 Task: Add a field from the Popular template Priority with name XpressTech.
Action: Mouse moved to (1294, 136)
Screenshot: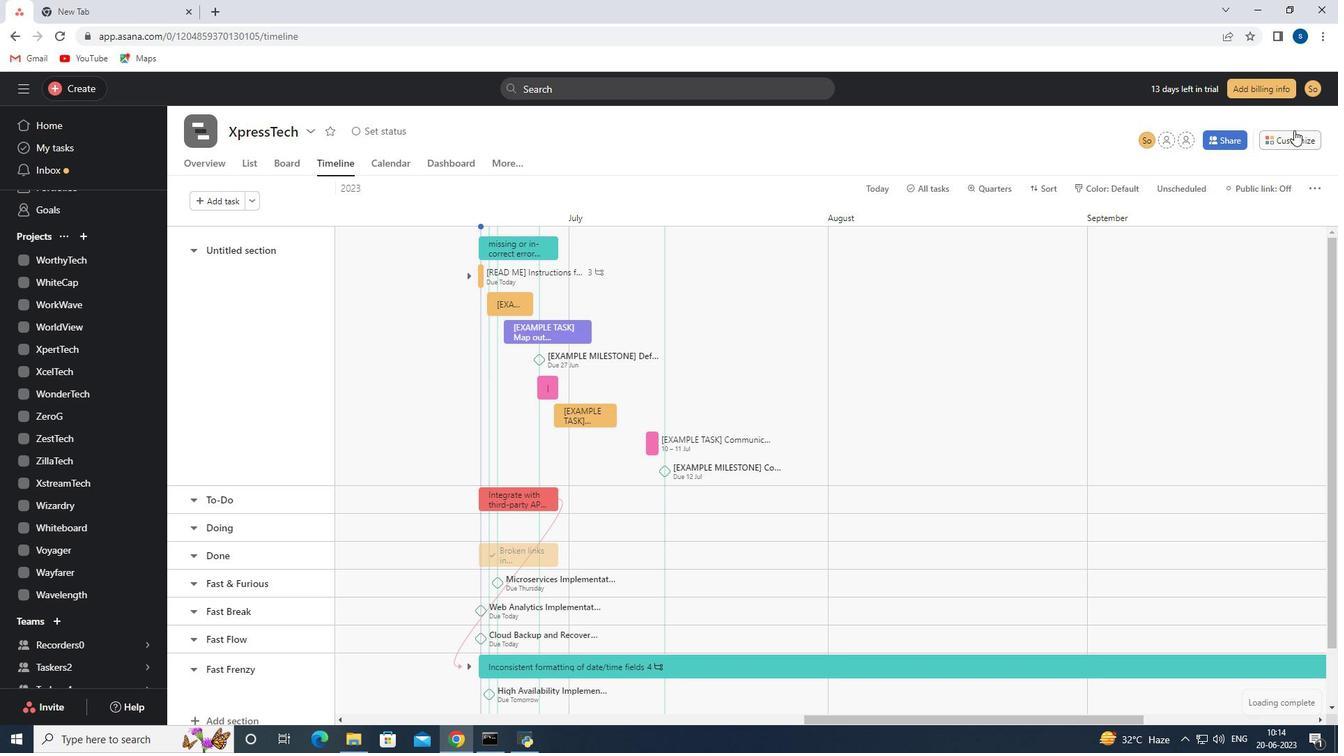 
Action: Mouse pressed left at (1294, 136)
Screenshot: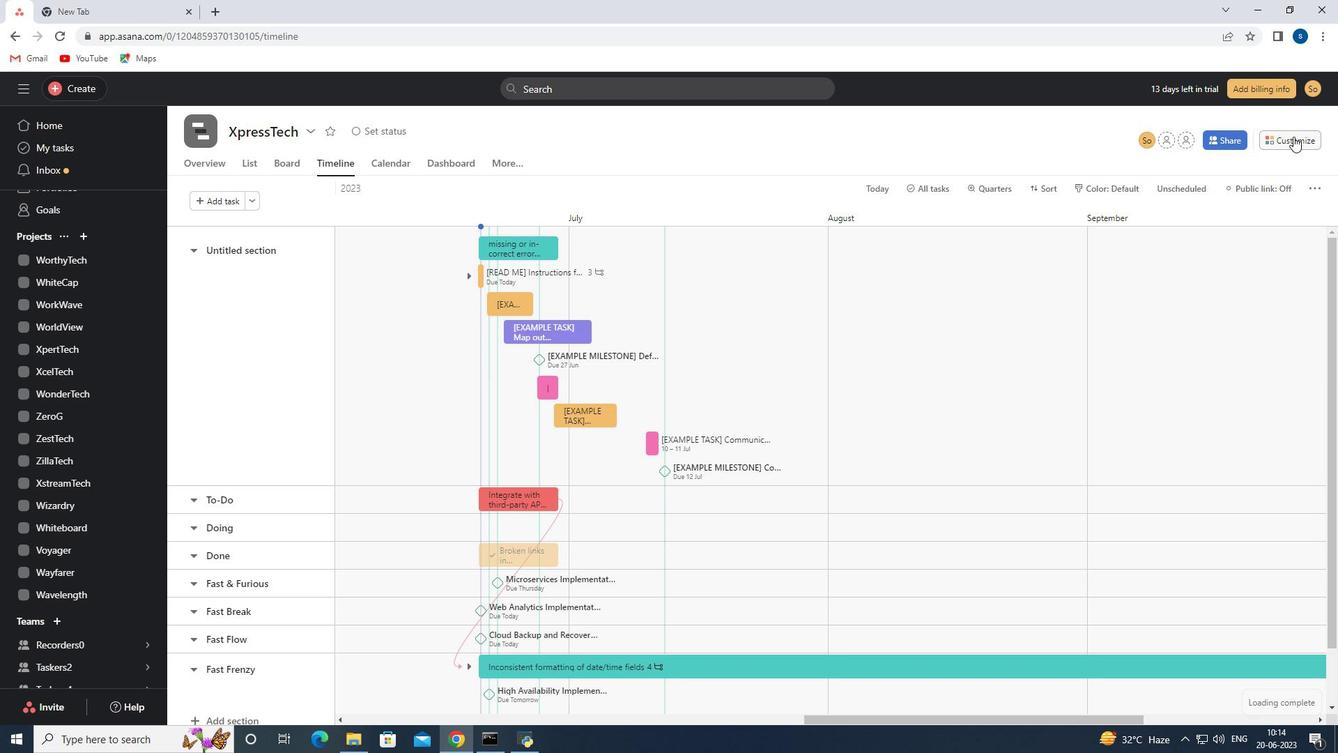 
Action: Mouse moved to (1127, 303)
Screenshot: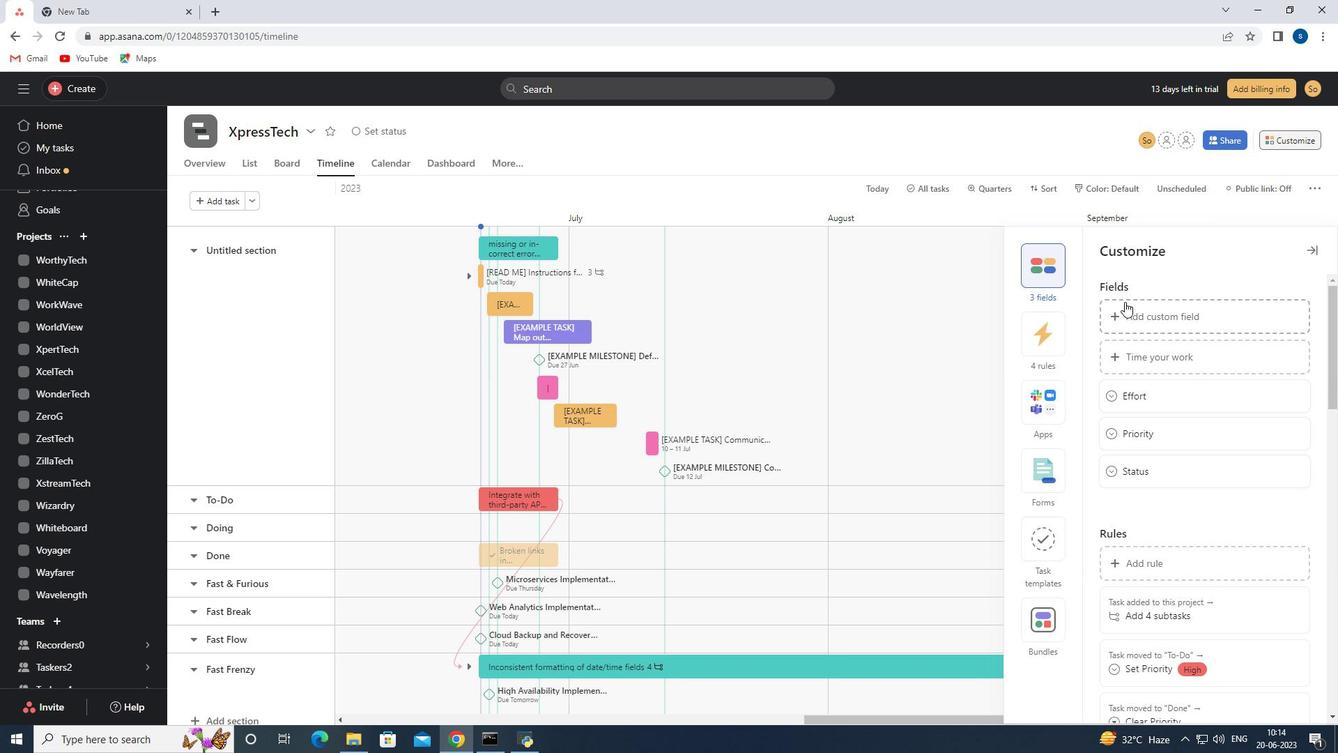 
Action: Mouse pressed left at (1127, 303)
Screenshot: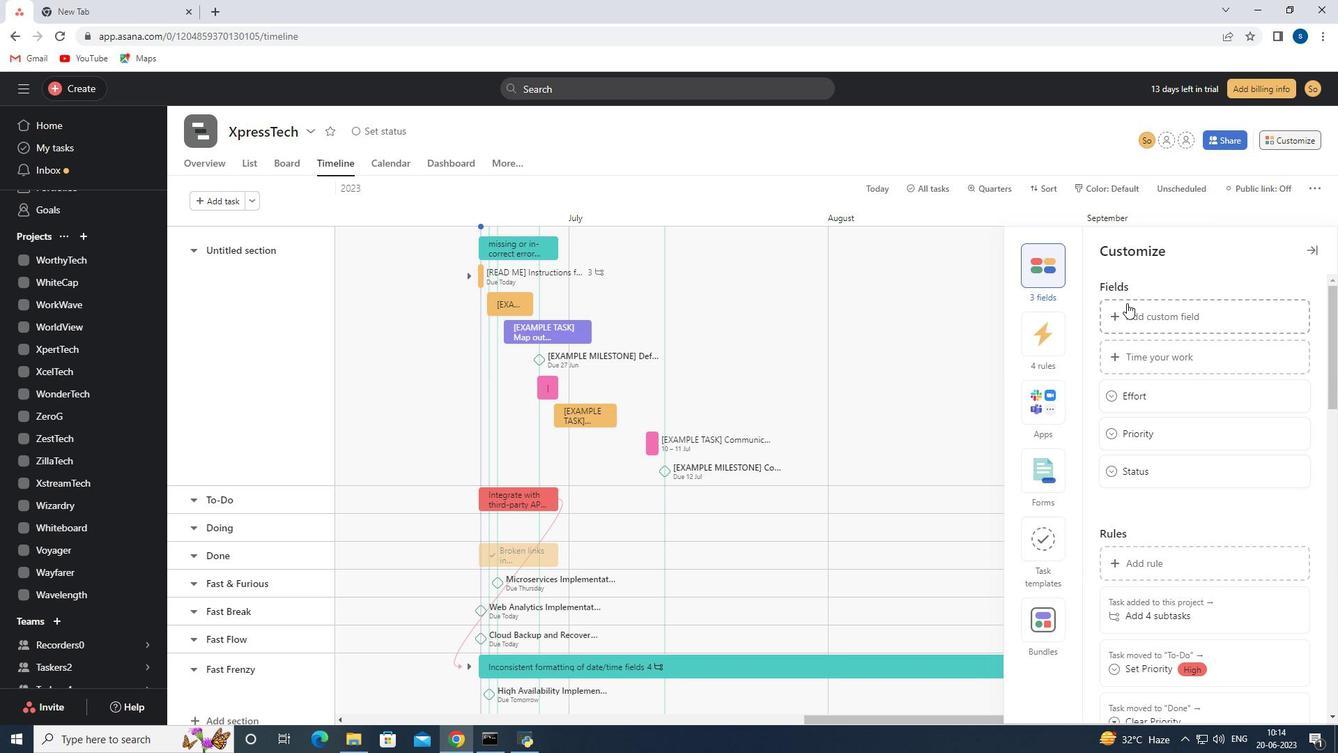 
Action: Mouse moved to (634, 261)
Screenshot: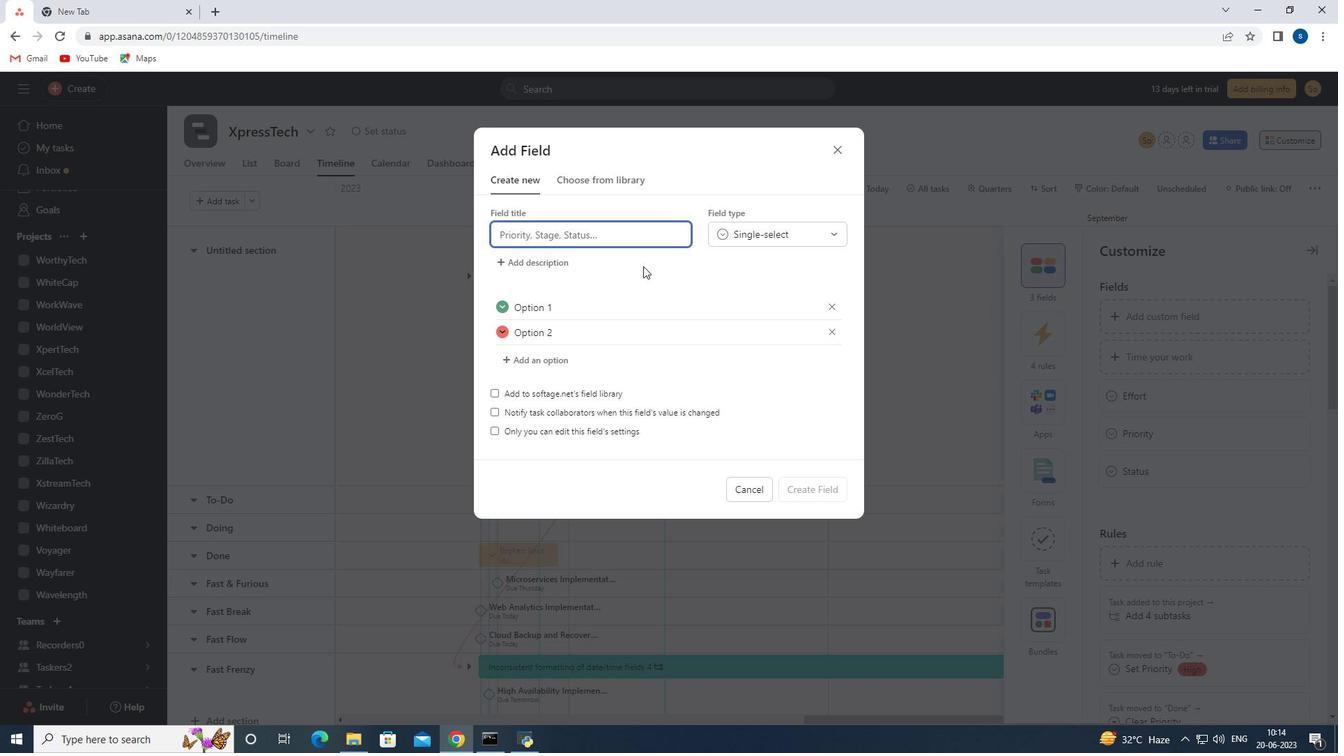 
Action: Key pressed <Key.shift><Key.shift><Key.shift><Key.shift><Key.shift><Key.shift>Priority
Screenshot: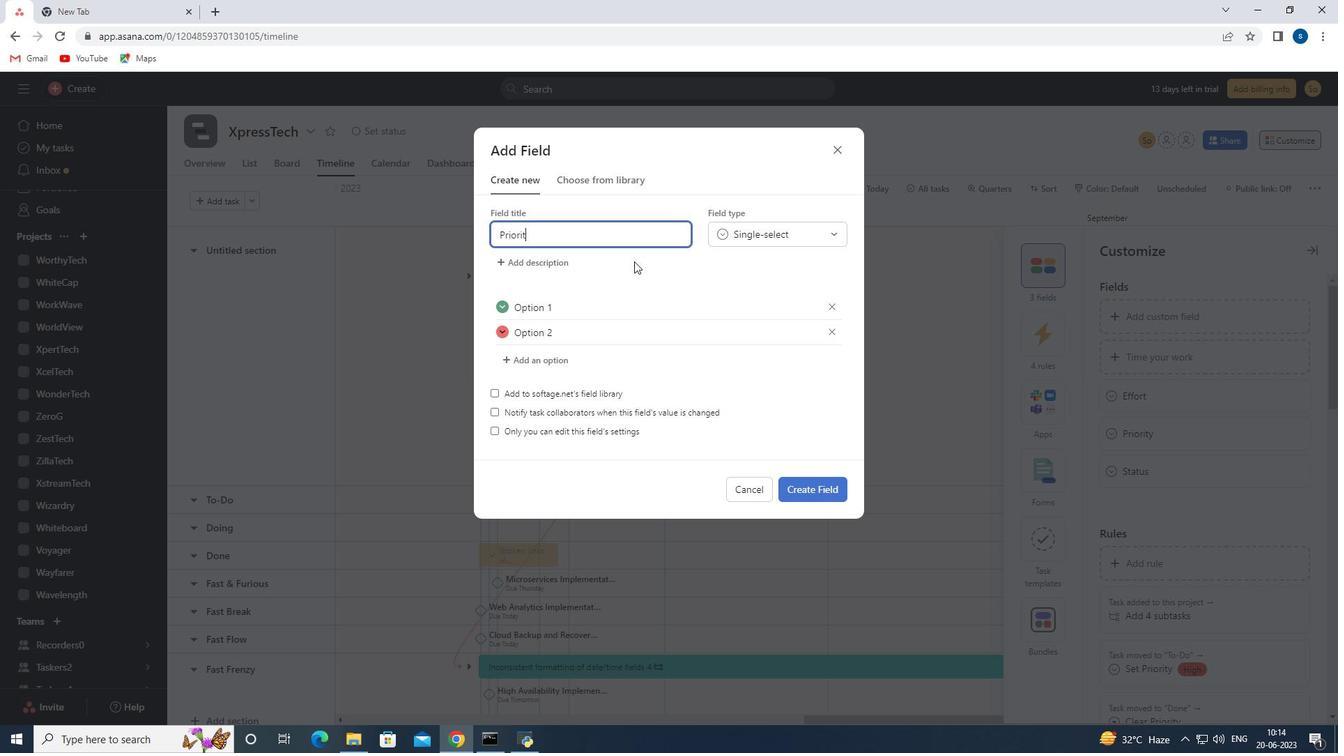 
Action: Mouse moved to (797, 490)
Screenshot: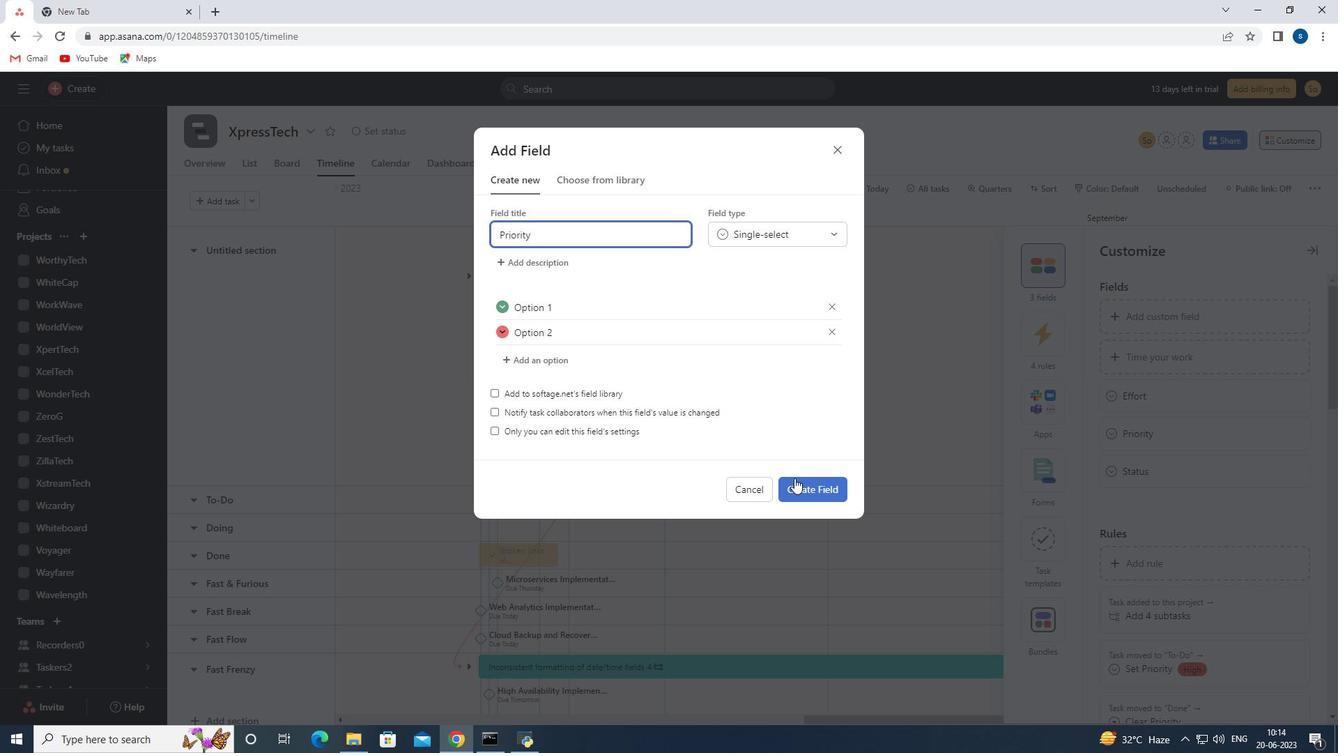 
Action: Mouse pressed left at (797, 490)
Screenshot: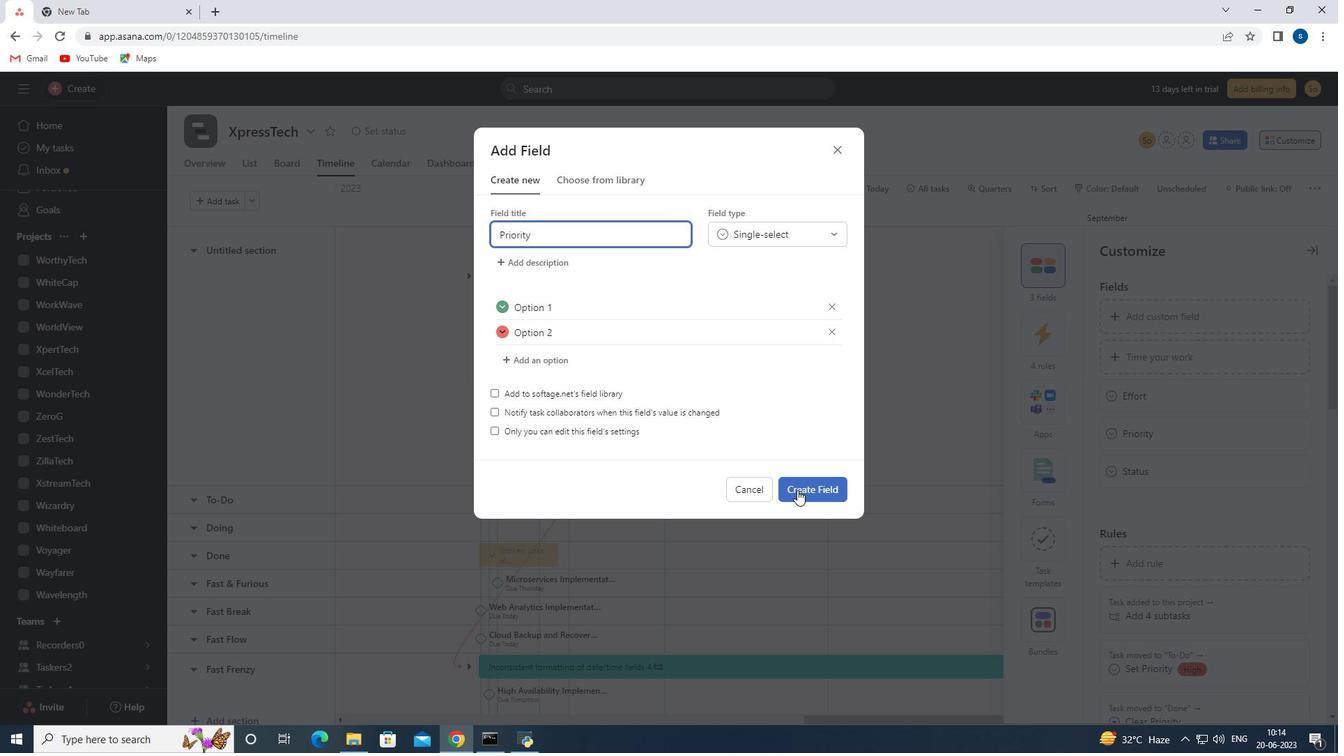 
Action: Mouse moved to (133, 442)
Screenshot: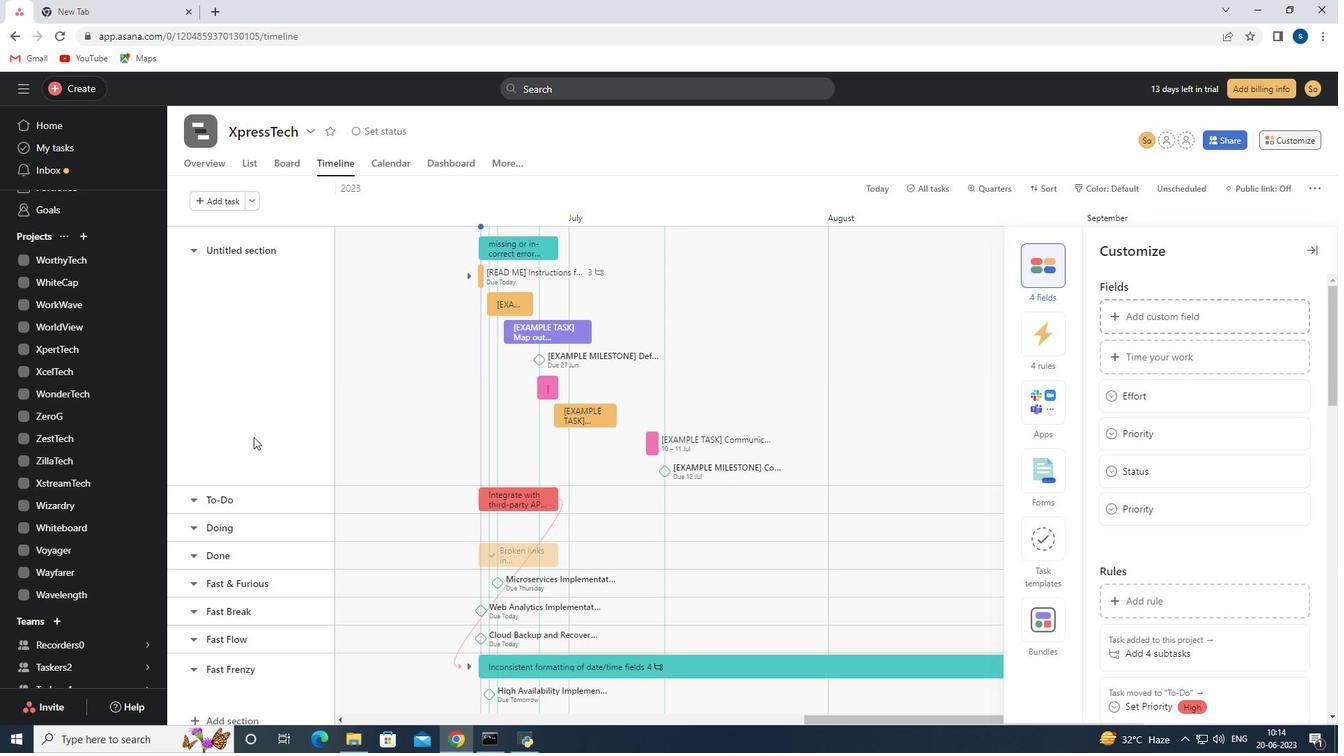 
